Task: Sort the hotels by relevance.
Action: Mouse moved to (345, 78)
Screenshot: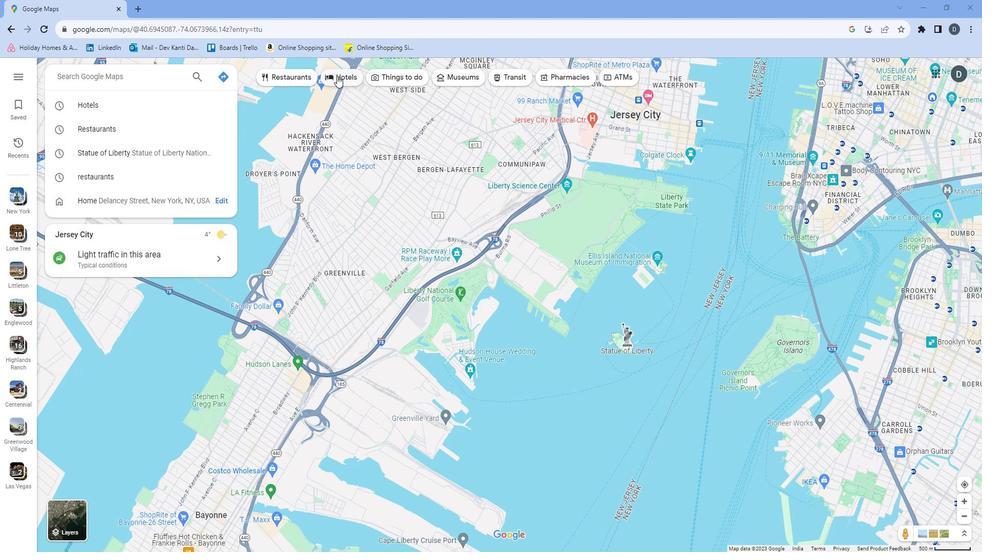 
Action: Mouse pressed left at (345, 78)
Screenshot: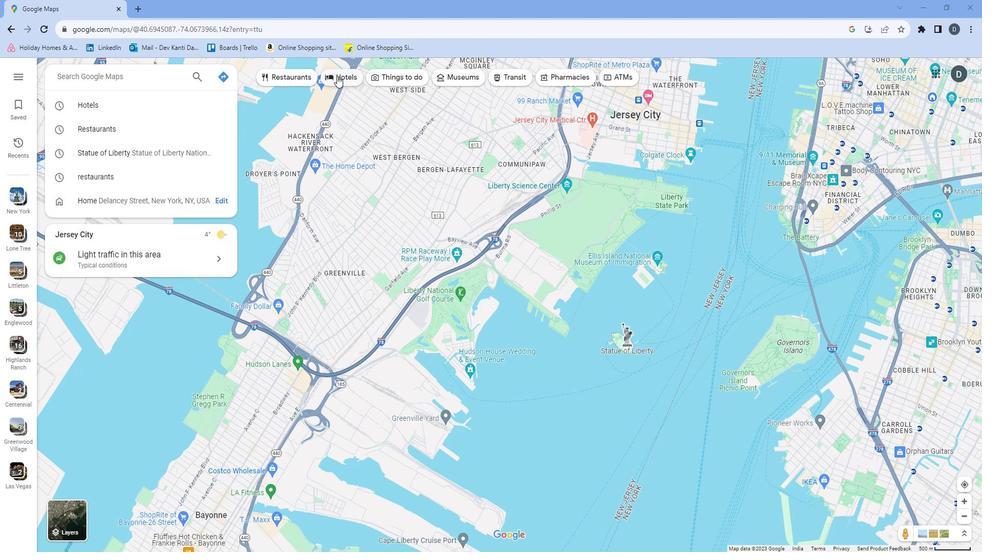 
Action: Mouse moved to (231, 183)
Screenshot: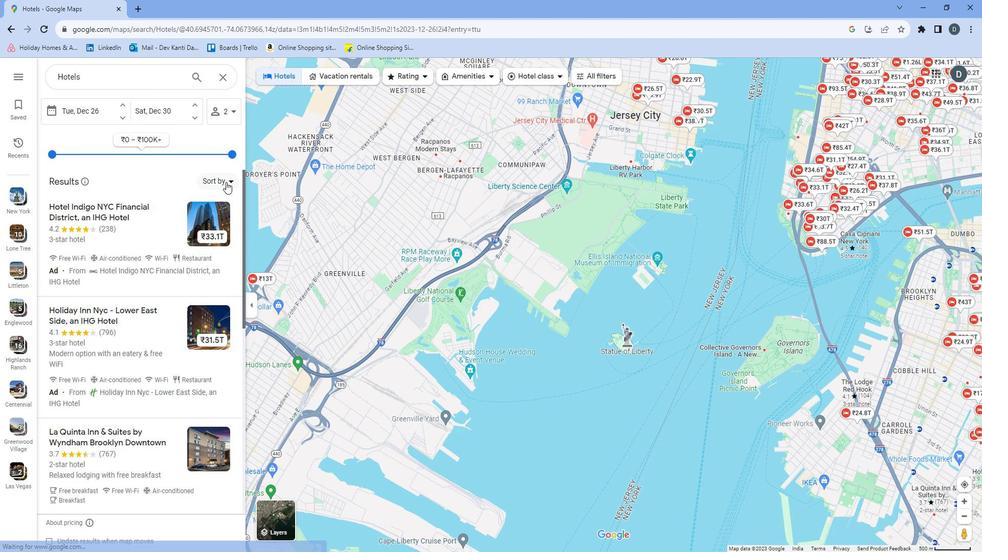 
Action: Mouse pressed left at (231, 183)
Screenshot: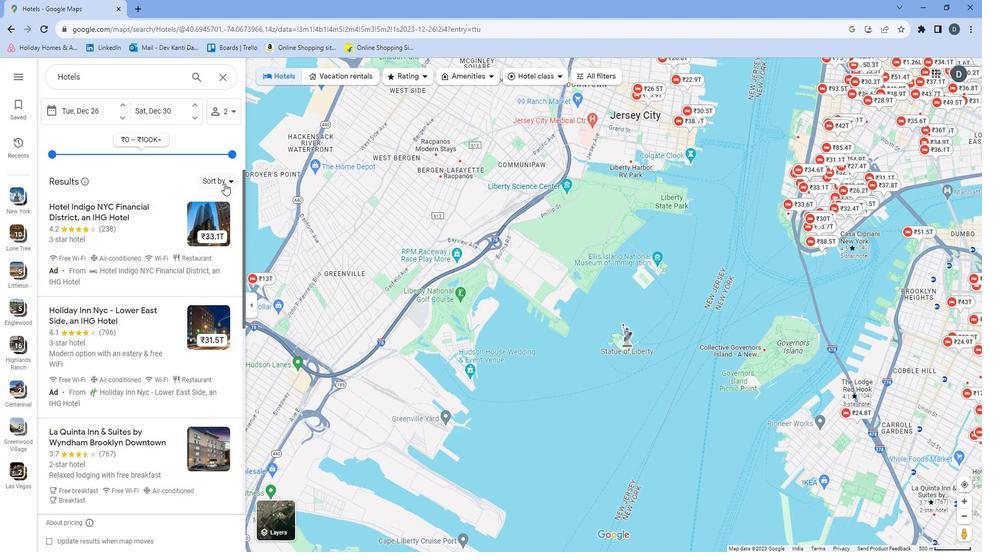 
Action: Mouse moved to (231, 179)
Screenshot: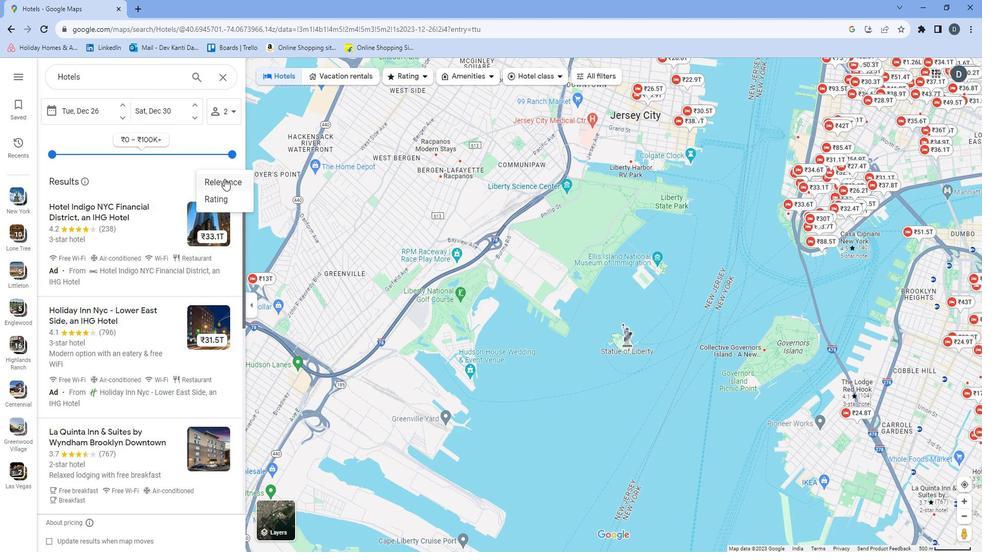 
Action: Mouse pressed left at (231, 179)
Screenshot: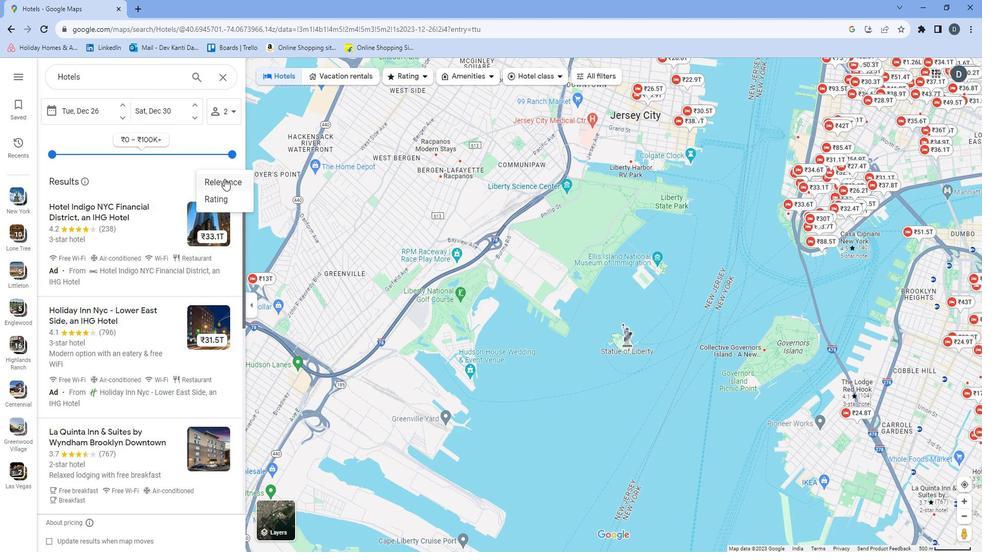 
Action: Mouse moved to (247, 222)
Screenshot: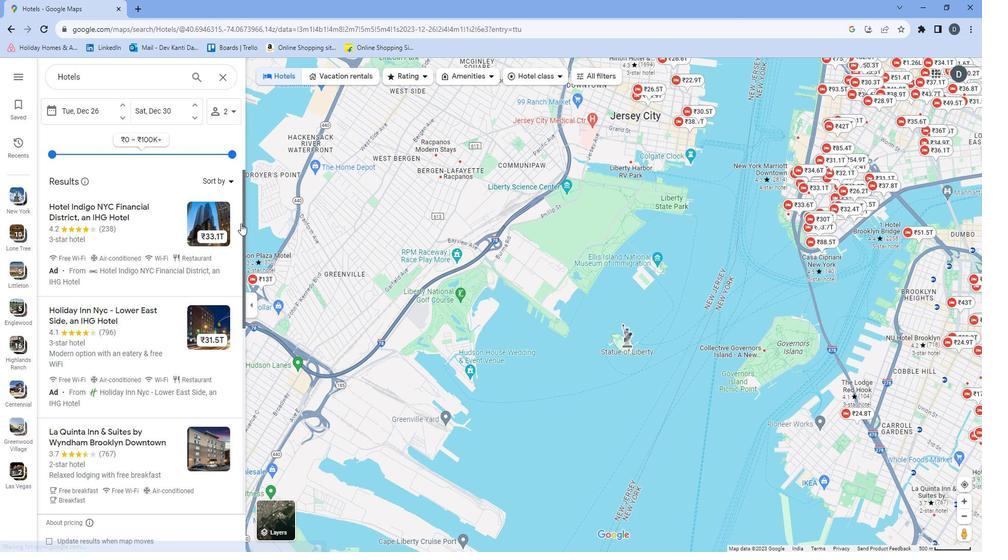 
